 Task: Create new text file.
Action: Mouse moved to (68, 25)
Screenshot: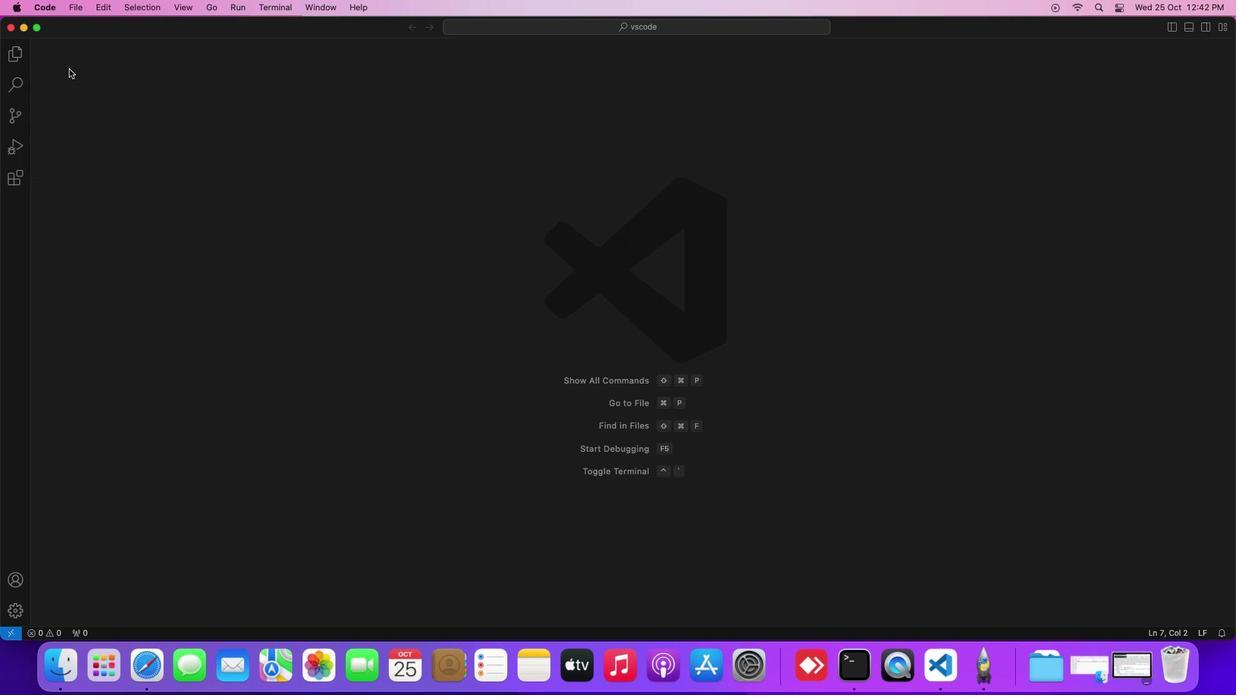 
Action: Mouse pressed left at (68, 25)
Screenshot: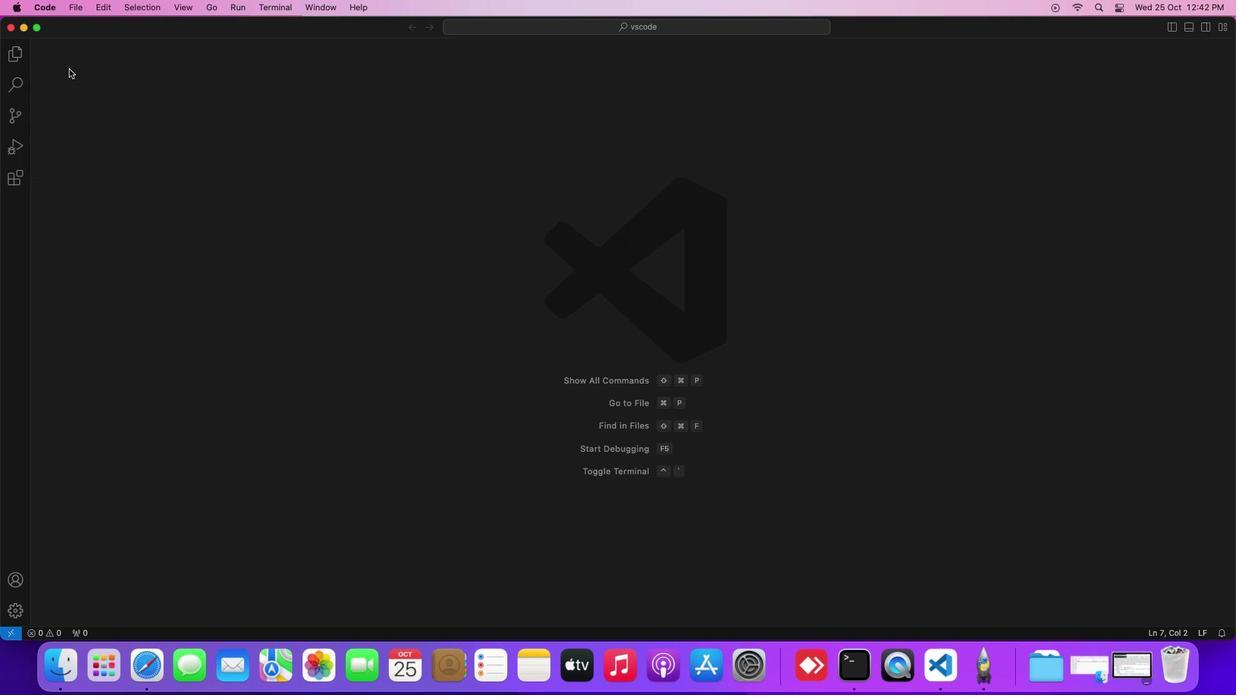 
Action: Mouse moved to (71, 19)
Screenshot: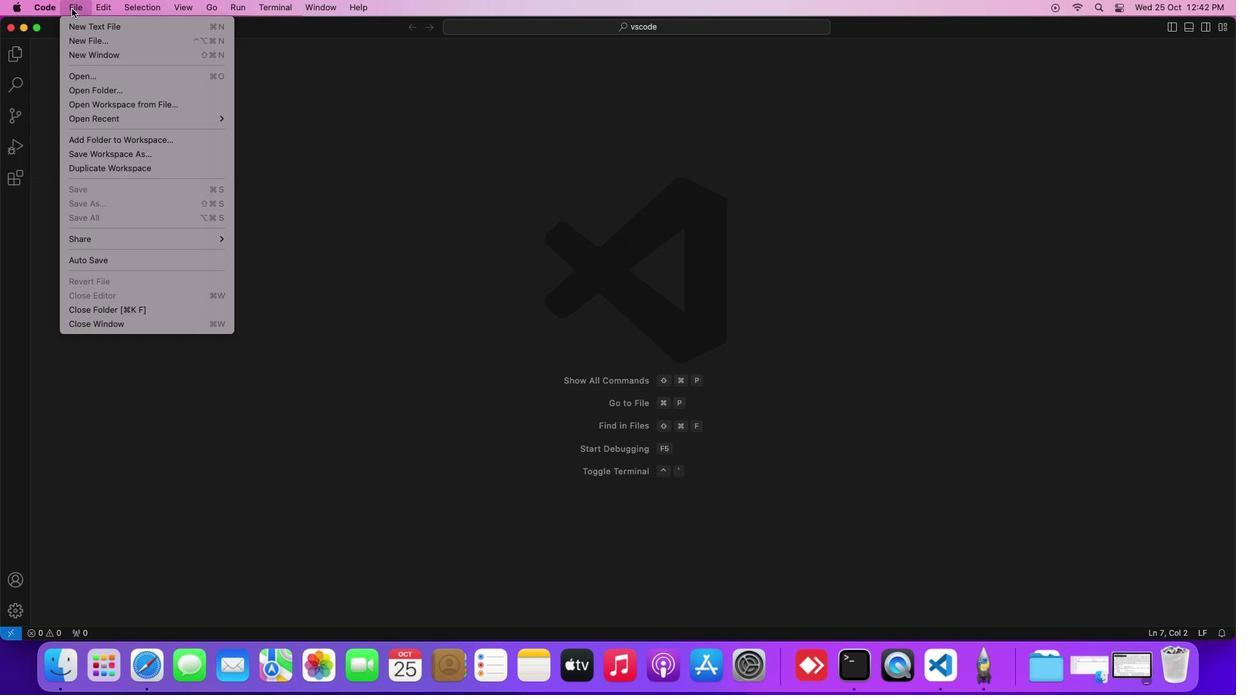 
Action: Mouse pressed left at (71, 19)
Screenshot: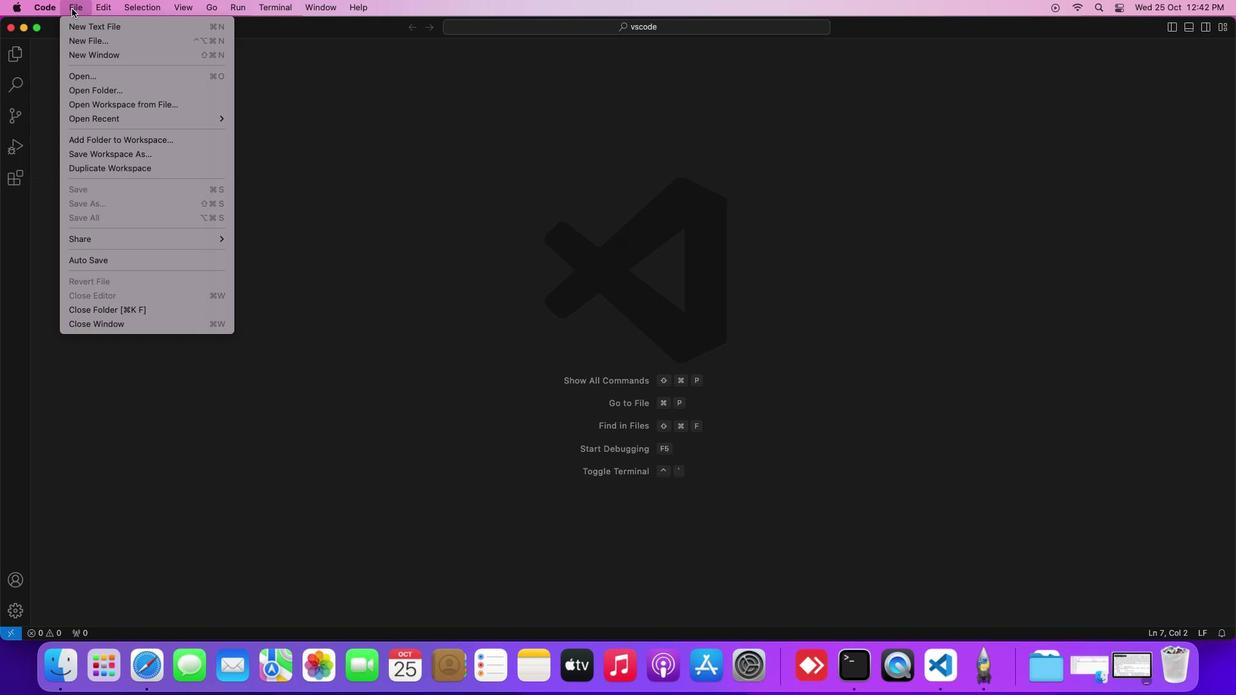 
Action: Mouse moved to (84, 21)
Screenshot: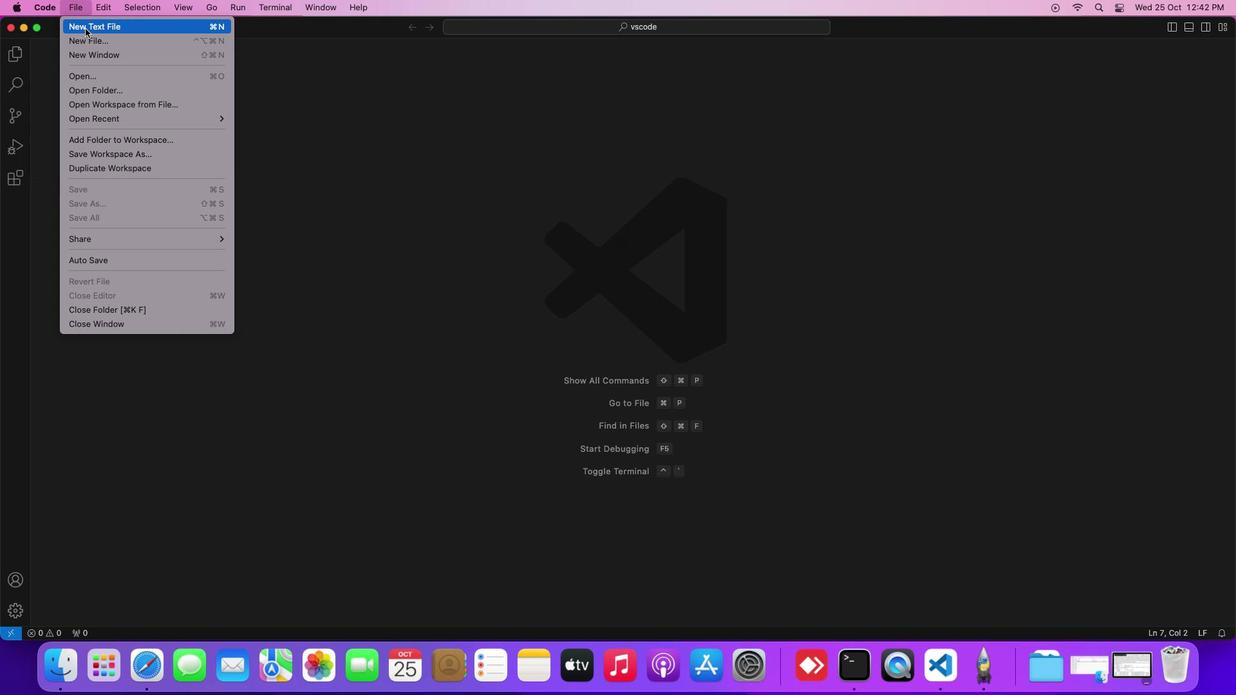 
Action: Mouse pressed left at (84, 21)
Screenshot: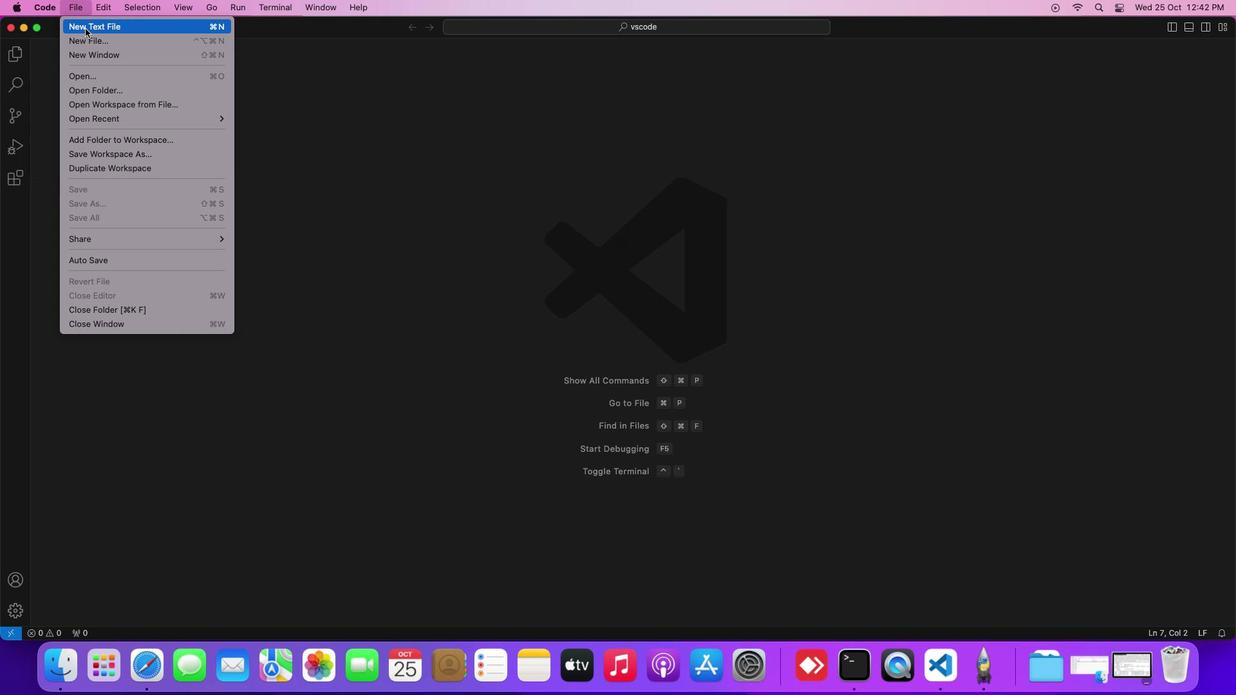 
